 Task: Plan a visit to the local art fair on the 5th at 12:00 PM.
Action: Mouse moved to (119, 176)
Screenshot: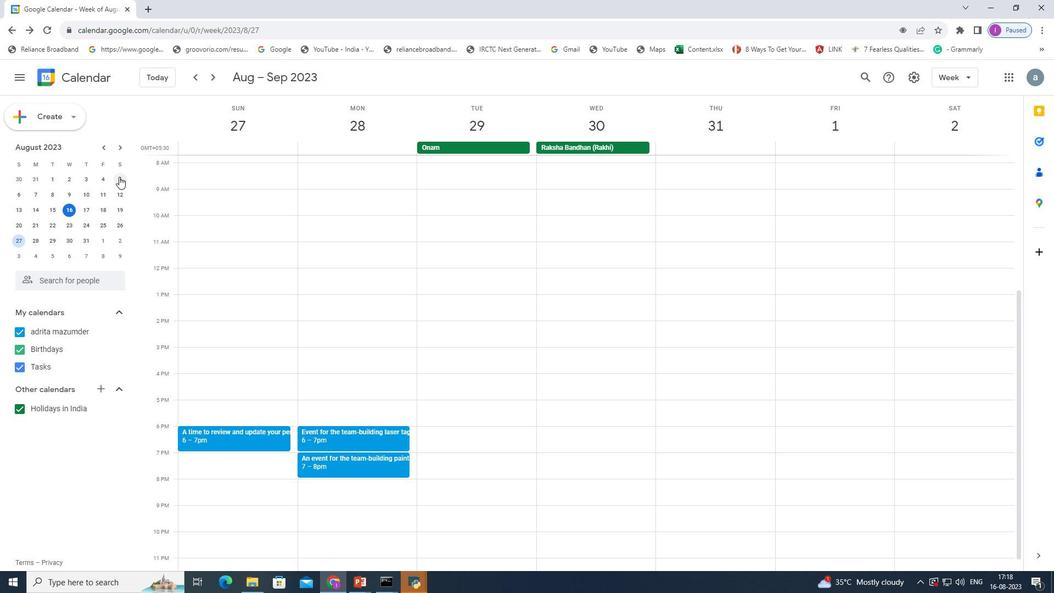 
Action: Mouse pressed left at (119, 176)
Screenshot: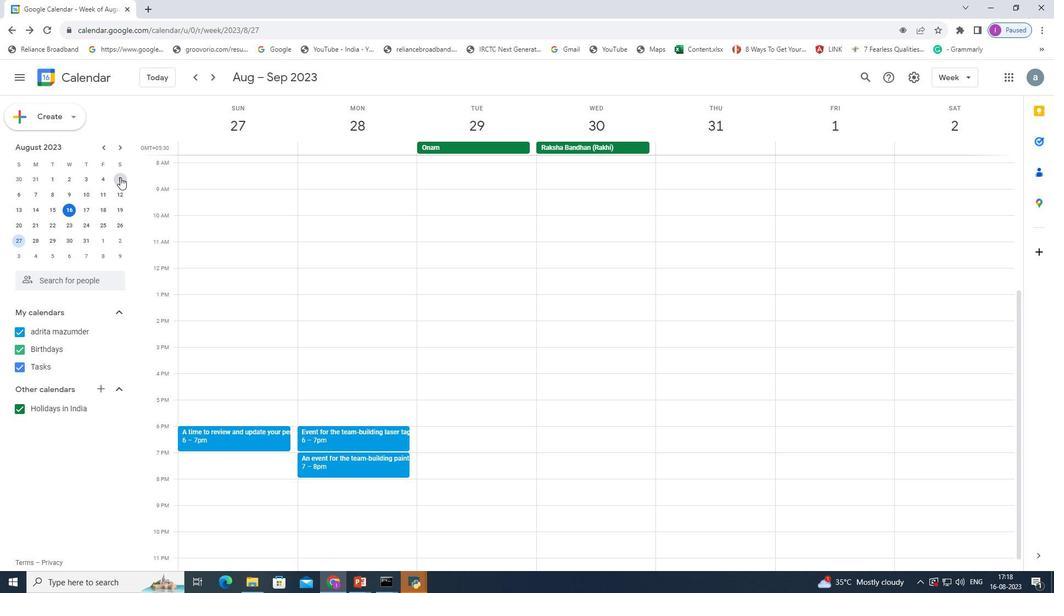 
Action: Mouse moved to (120, 177)
Screenshot: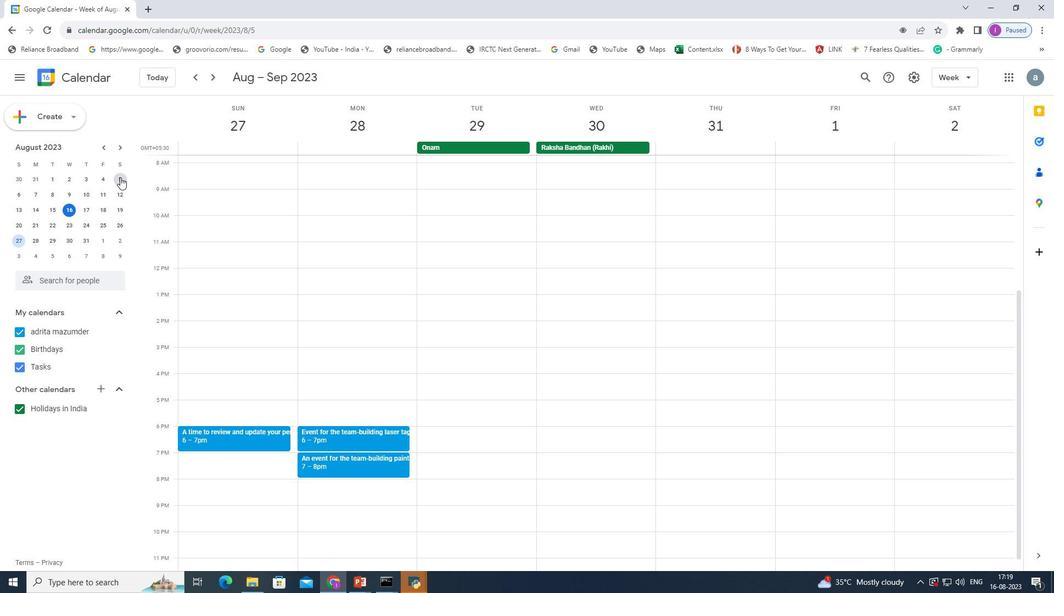 
Action: Mouse pressed left at (120, 177)
Screenshot: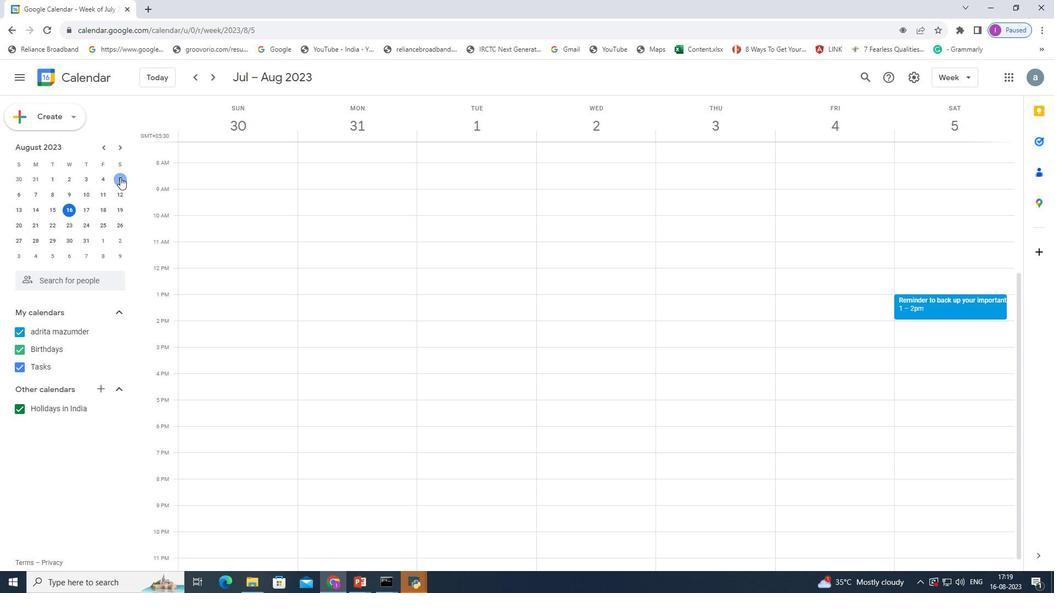 
Action: Mouse moved to (194, 274)
Screenshot: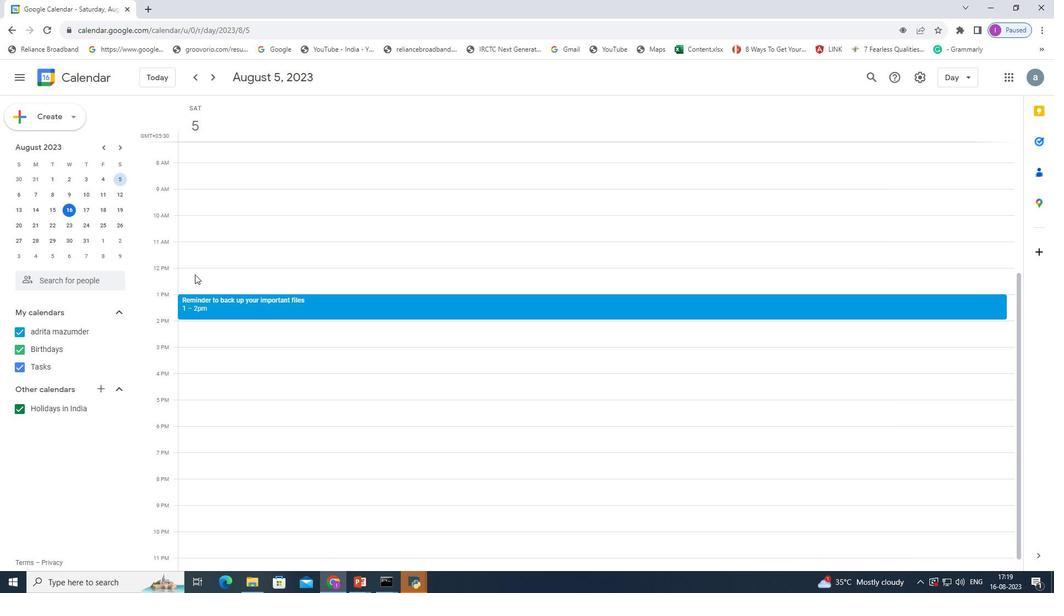 
Action: Mouse pressed left at (194, 274)
Screenshot: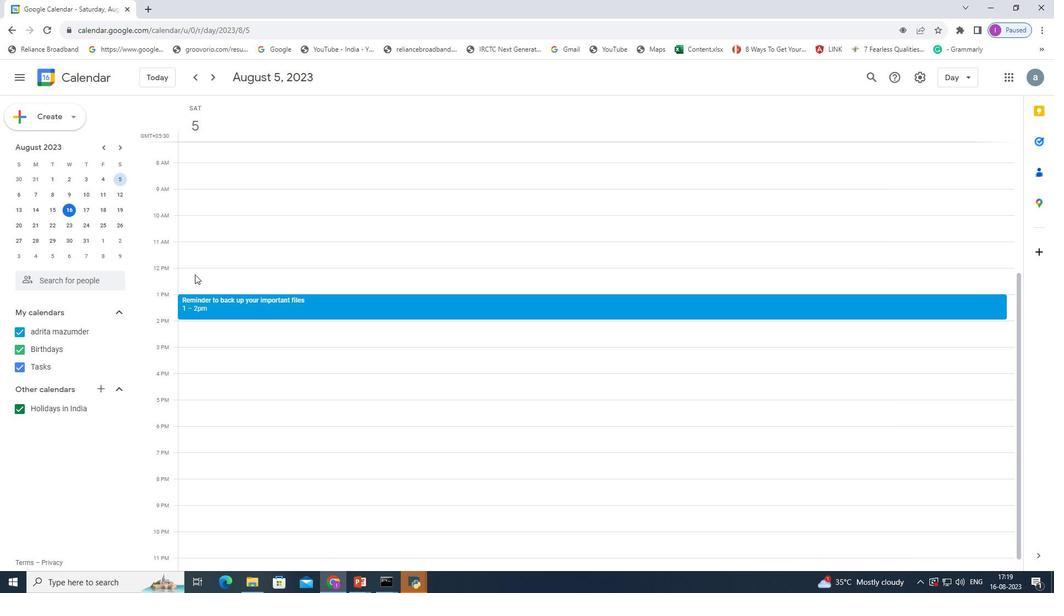 
Action: Mouse moved to (548, 221)
Screenshot: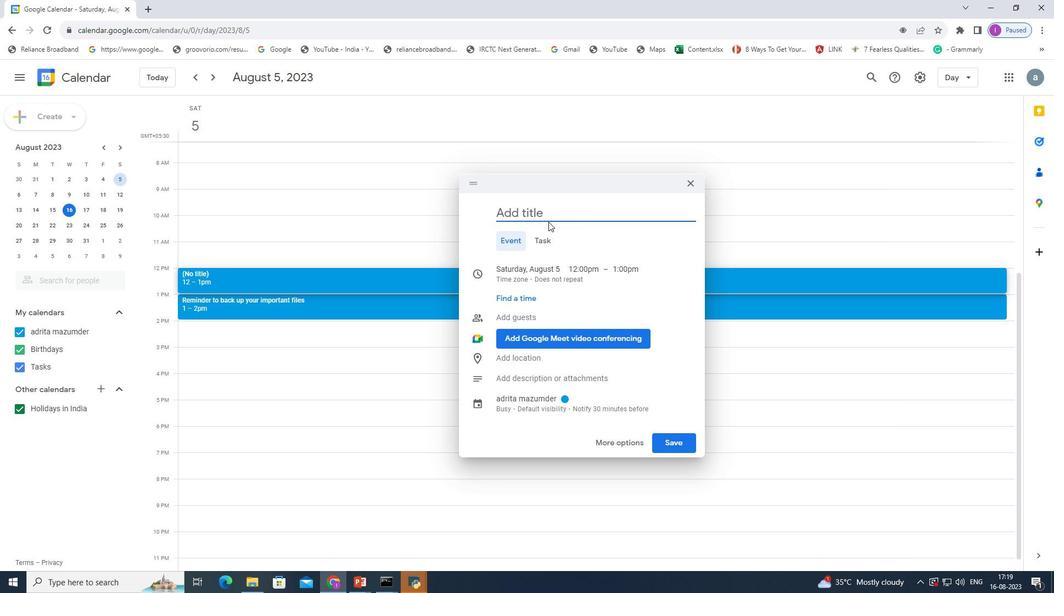 
Action: Mouse pressed left at (548, 221)
Screenshot: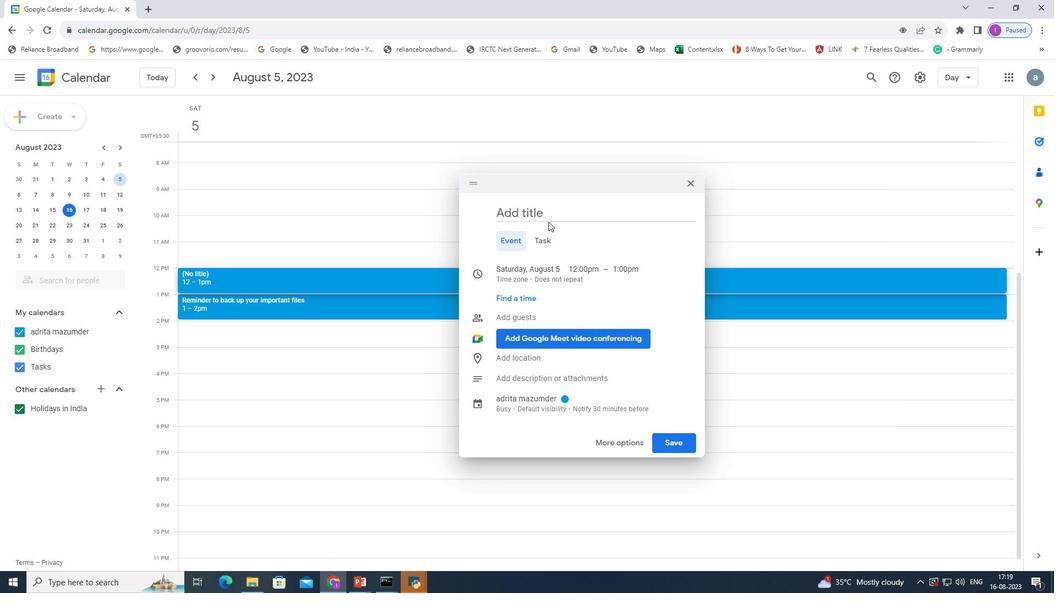 
Action: Mouse moved to (516, 206)
Screenshot: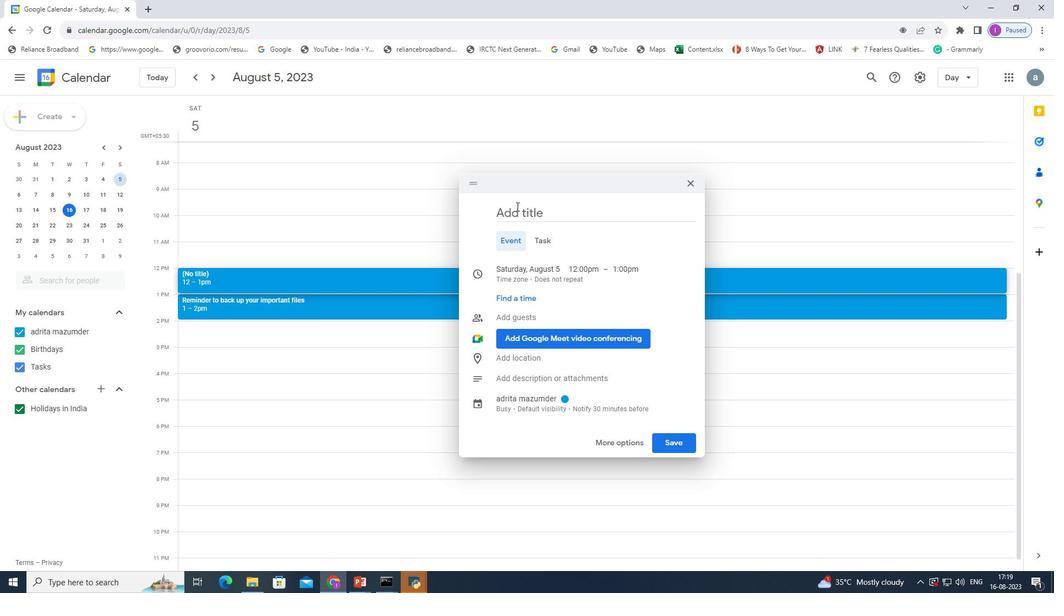 
Action: Mouse pressed left at (516, 206)
Screenshot: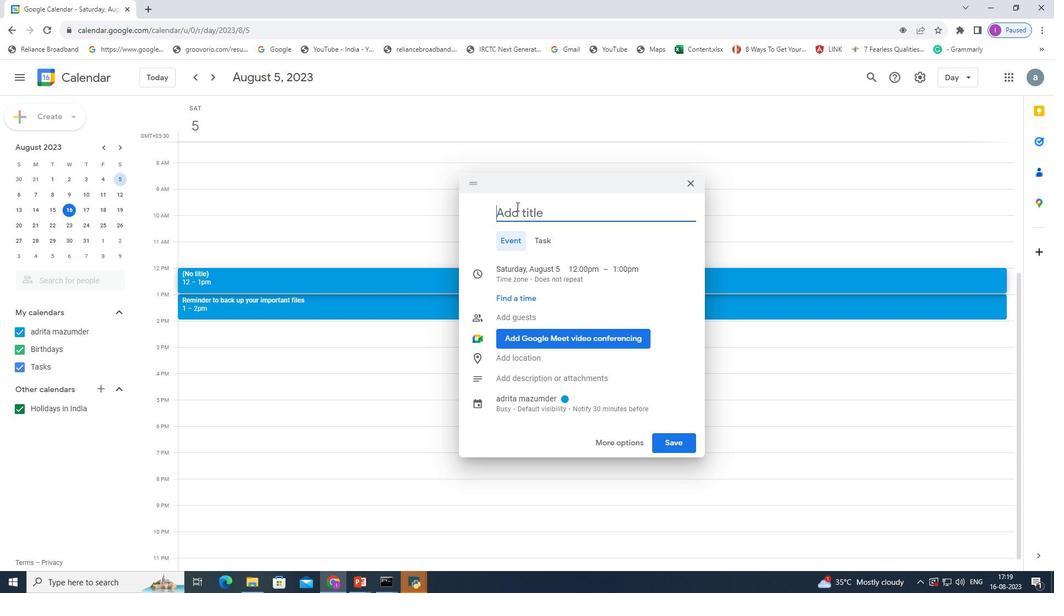 
Action: Key pressed <Key.shift>A<Key.space>visit<Key.space>ti<Key.space>the<Key.space>local<Key.space>art<Key.space>fair
Screenshot: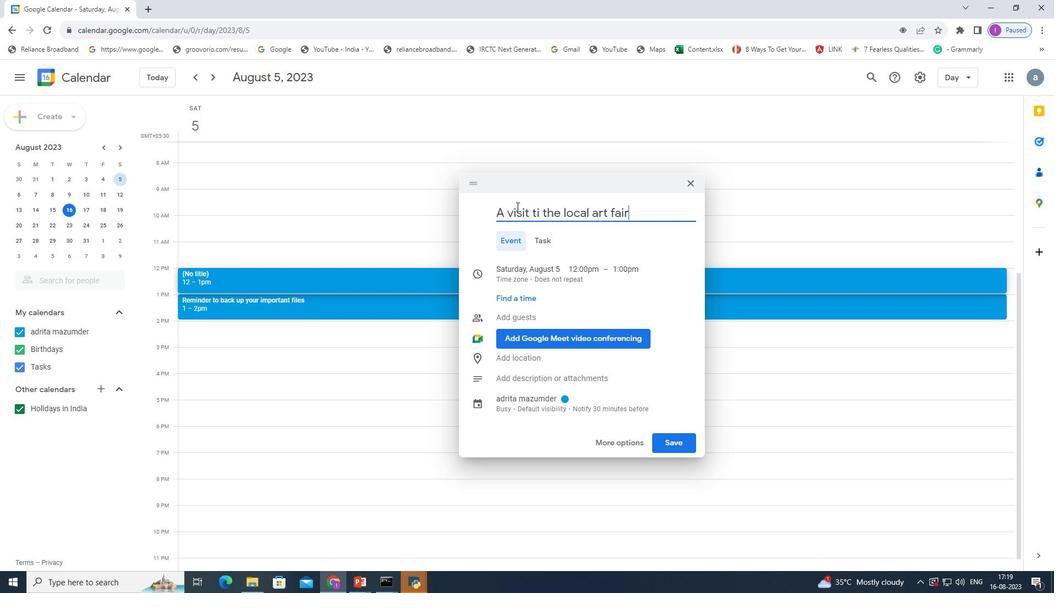 
Action: Mouse moved to (540, 214)
Screenshot: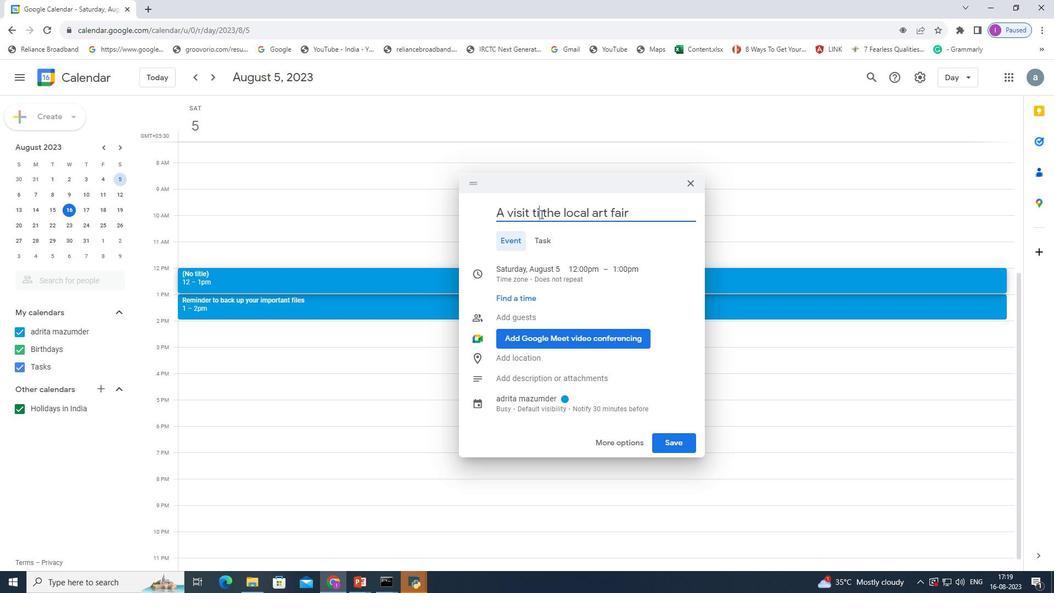 
Action: Mouse pressed left at (540, 214)
Screenshot: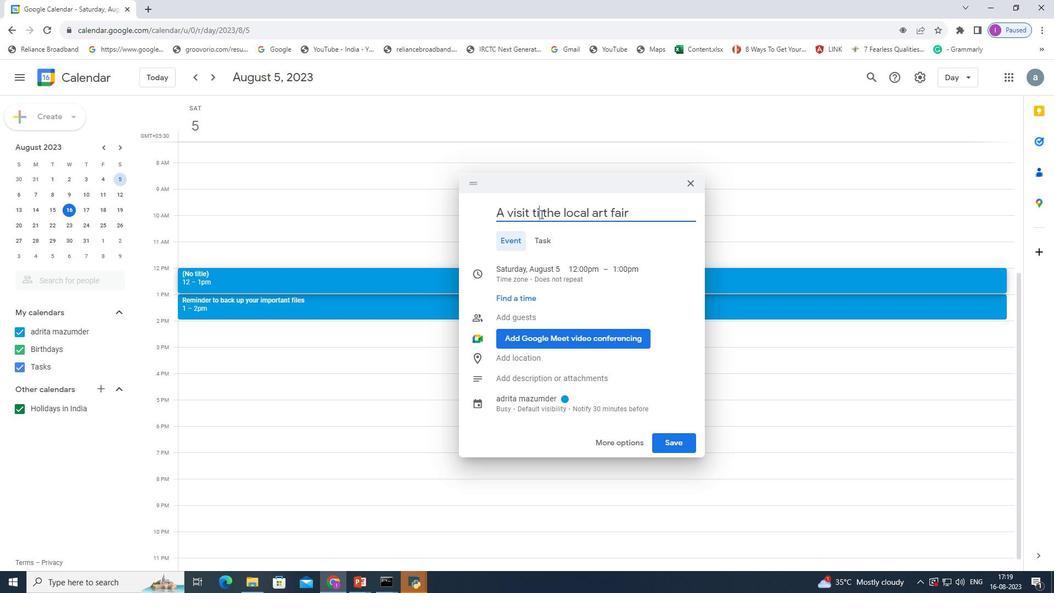 
Action: Key pressed <Key.backspace>o
Screenshot: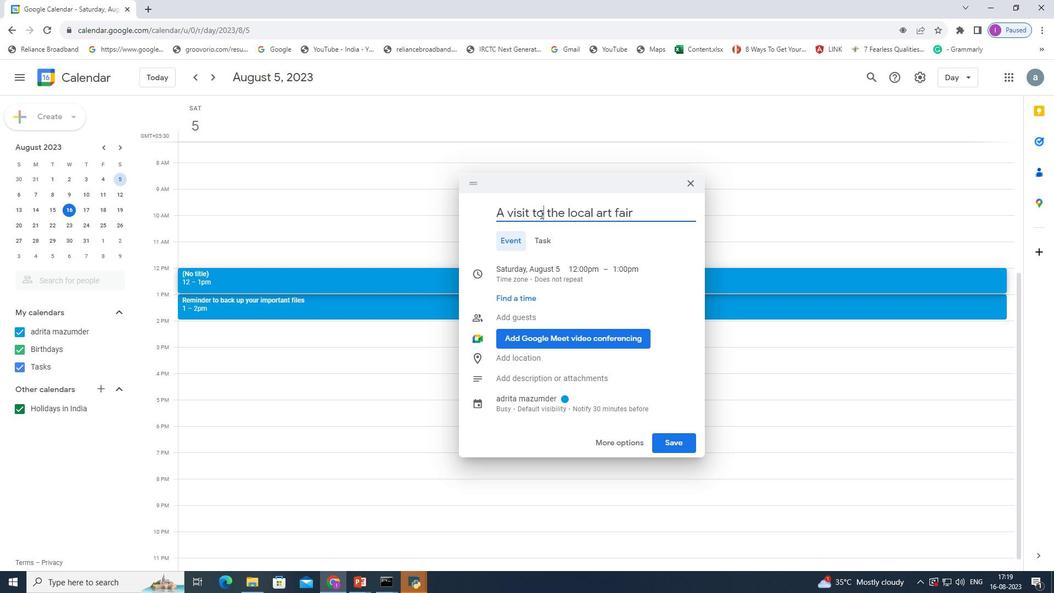 
Action: Mouse moved to (670, 441)
Screenshot: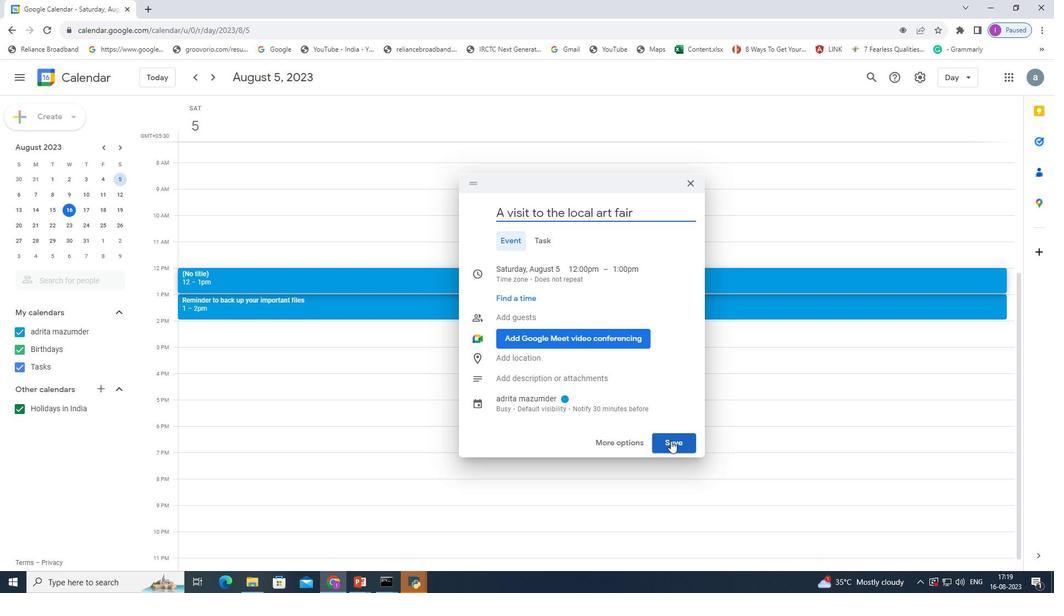 
Action: Mouse pressed left at (670, 441)
Screenshot: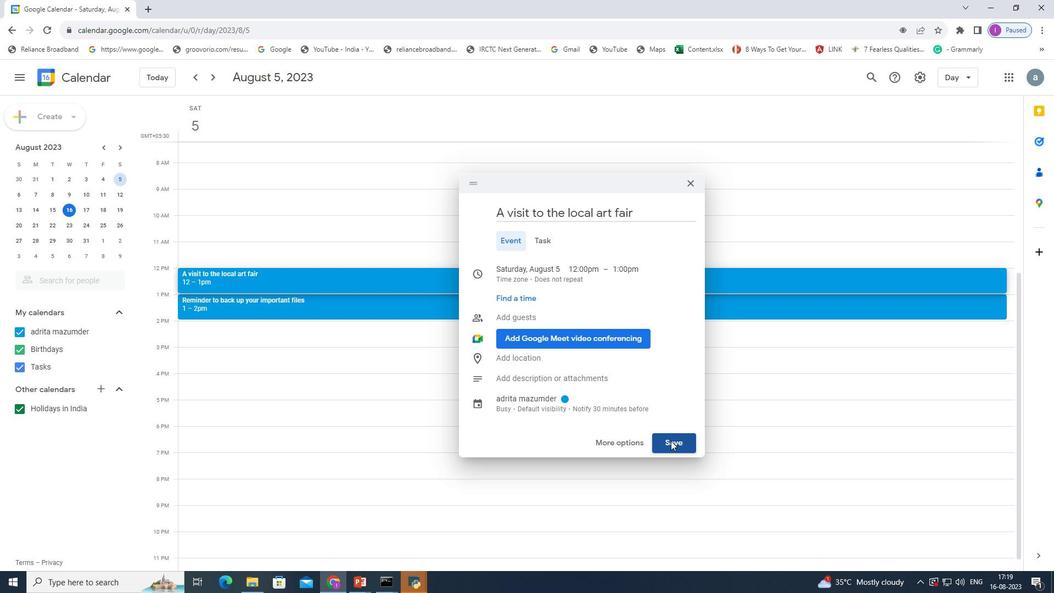 
Action: Mouse moved to (671, 440)
Screenshot: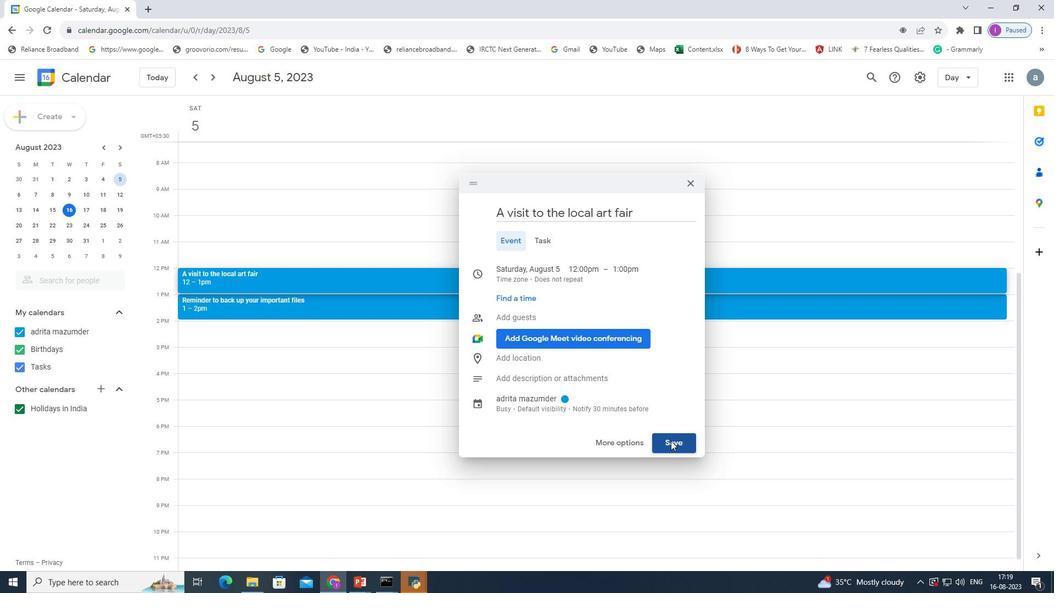 
